 Task: Assign in the project CodeScape the issue 'Create a new chatbot for customer support' to the sprint 'Error Handling Sprint'. Assign in the project CodeScape the issue 'Implement a new cybersecurity system for an organization's IT infrastructure' to the sprint 'Error Handling Sprint'. Assign in the project CodeScape the issue 'Upgrade and migrate company servers to a cloud-based solution' to the sprint 'Error Handling Sprint'. Assign in the project CodeScape the issue 'Develop a new online marketplace for a specific industry' to the sprint 'Error Handling Sprint'
Action: Mouse moved to (180, 55)
Screenshot: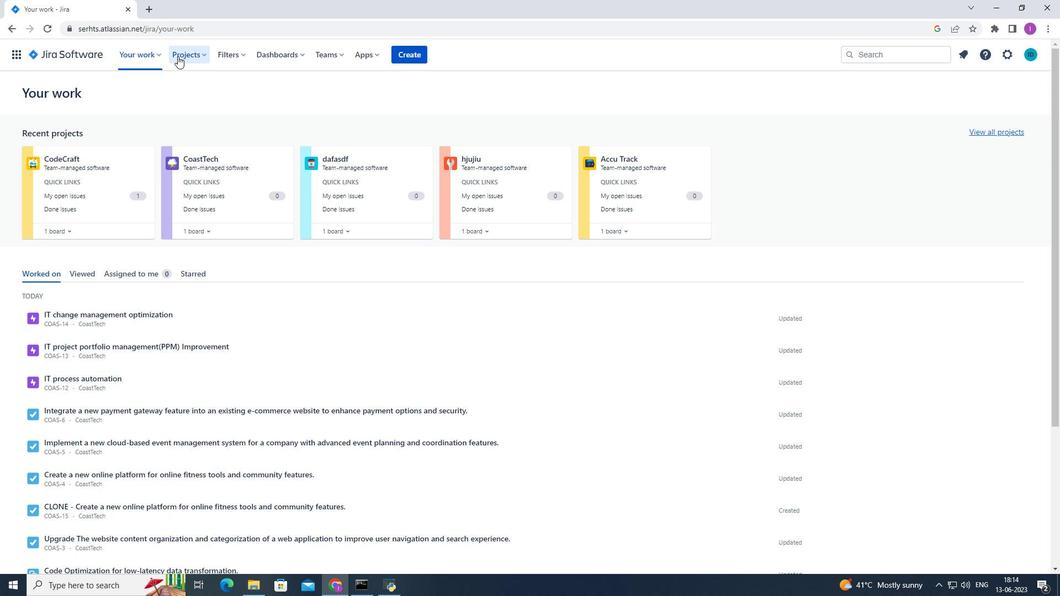 
Action: Mouse pressed left at (180, 55)
Screenshot: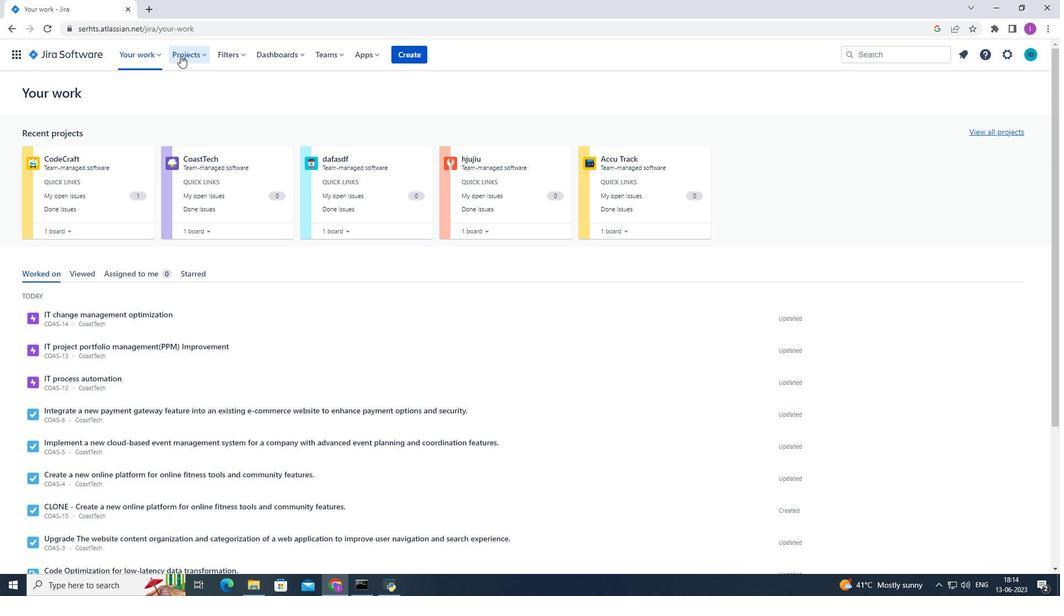 
Action: Mouse moved to (227, 92)
Screenshot: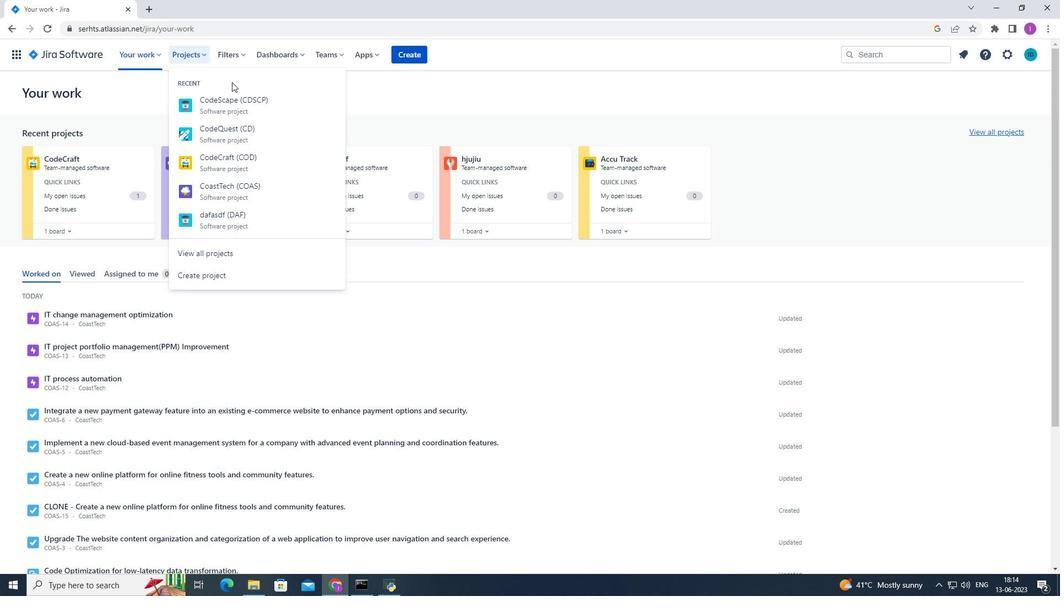 
Action: Mouse pressed left at (227, 92)
Screenshot: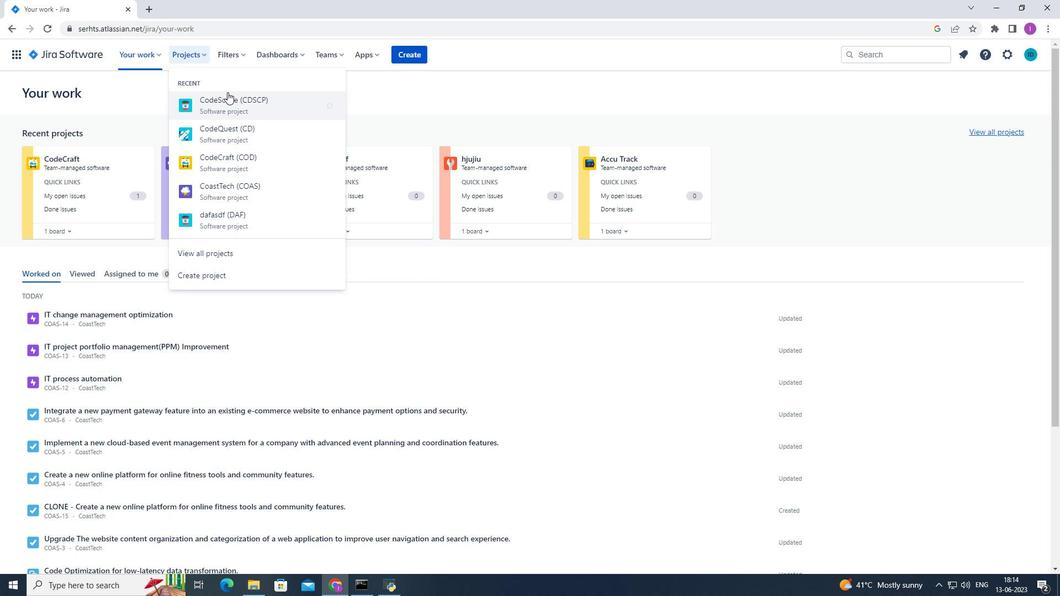 
Action: Mouse moved to (53, 161)
Screenshot: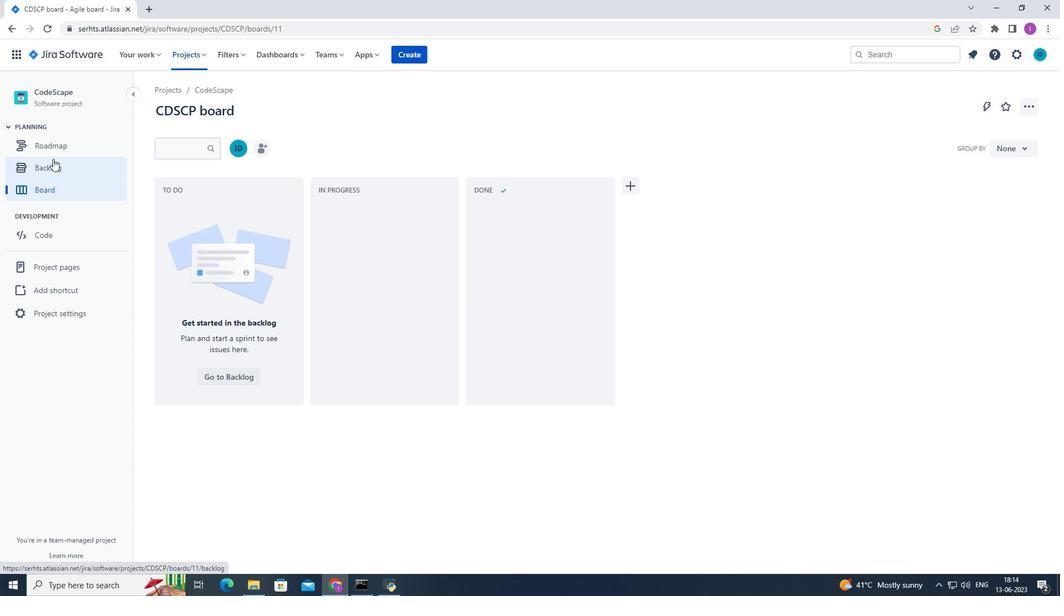 
Action: Mouse pressed left at (53, 161)
Screenshot: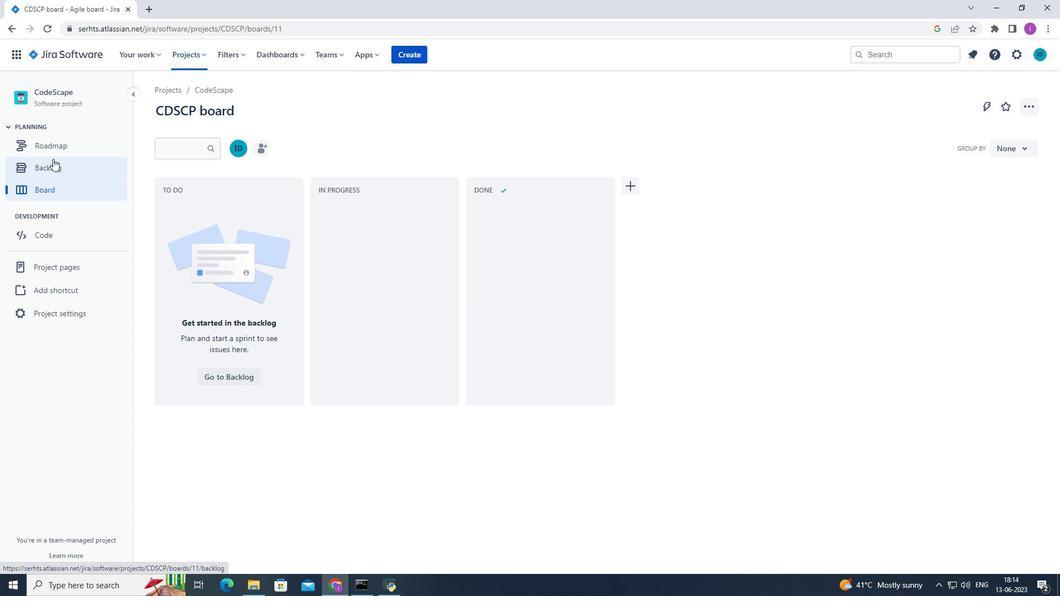
Action: Mouse moved to (423, 429)
Screenshot: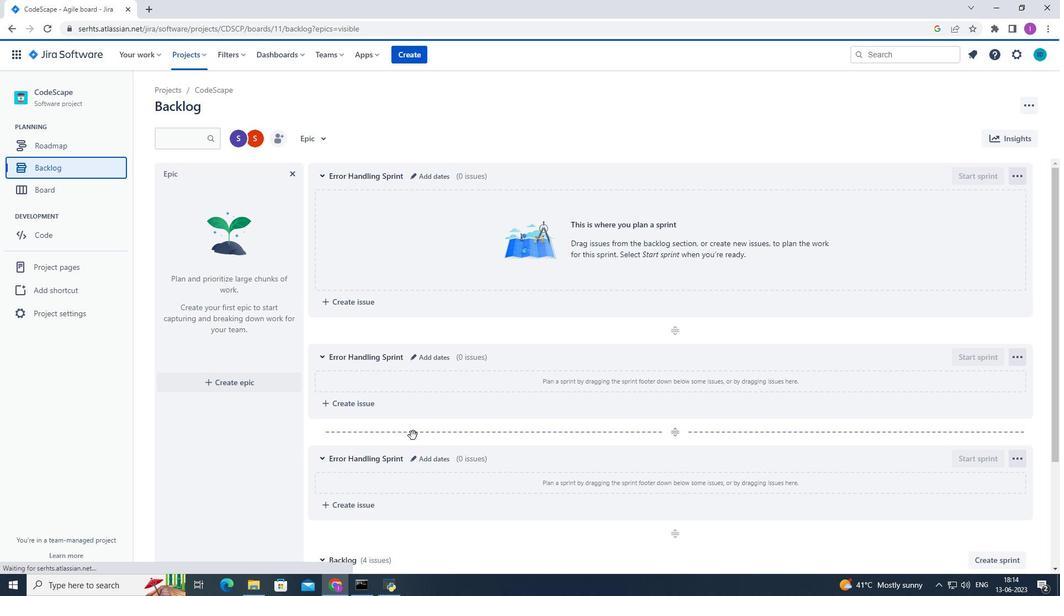 
Action: Mouse scrolled (423, 428) with delta (0, 0)
Screenshot: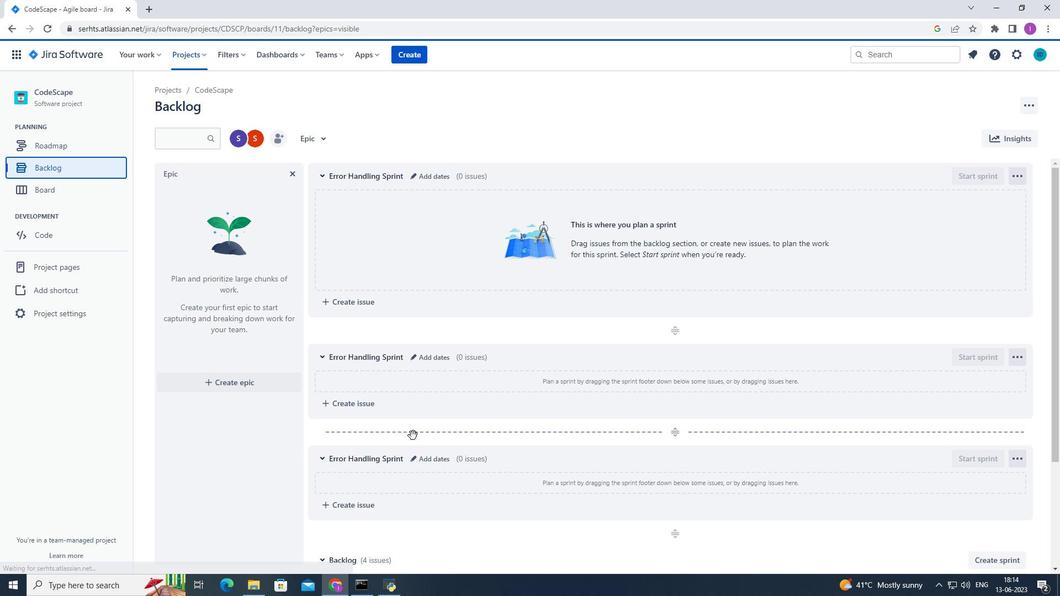 
Action: Mouse scrolled (423, 428) with delta (0, 0)
Screenshot: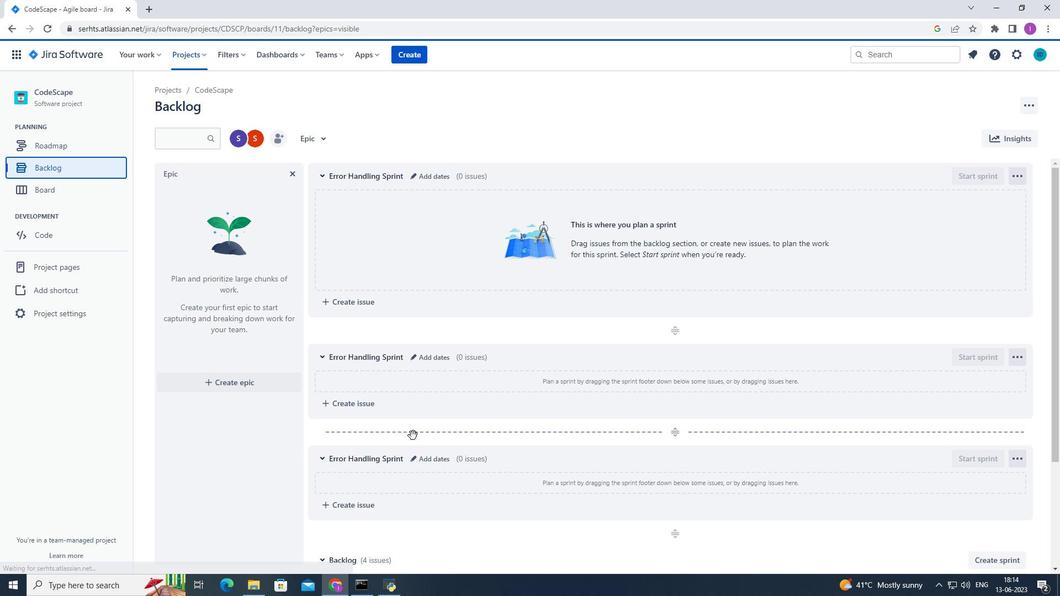 
Action: Mouse moved to (424, 428)
Screenshot: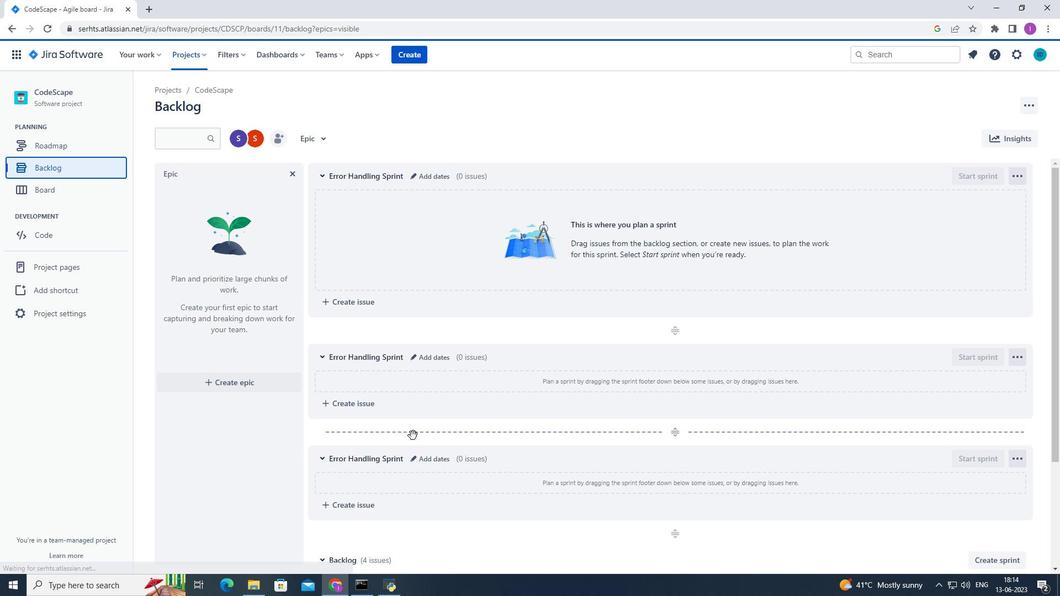
Action: Mouse scrolled (423, 428) with delta (0, 0)
Screenshot: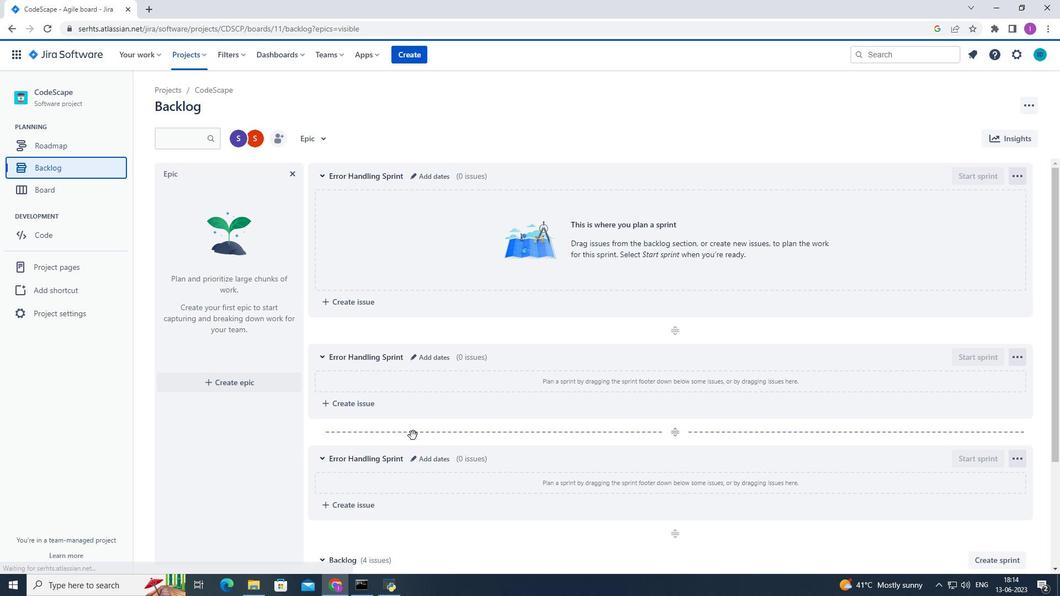 
Action: Mouse moved to (424, 428)
Screenshot: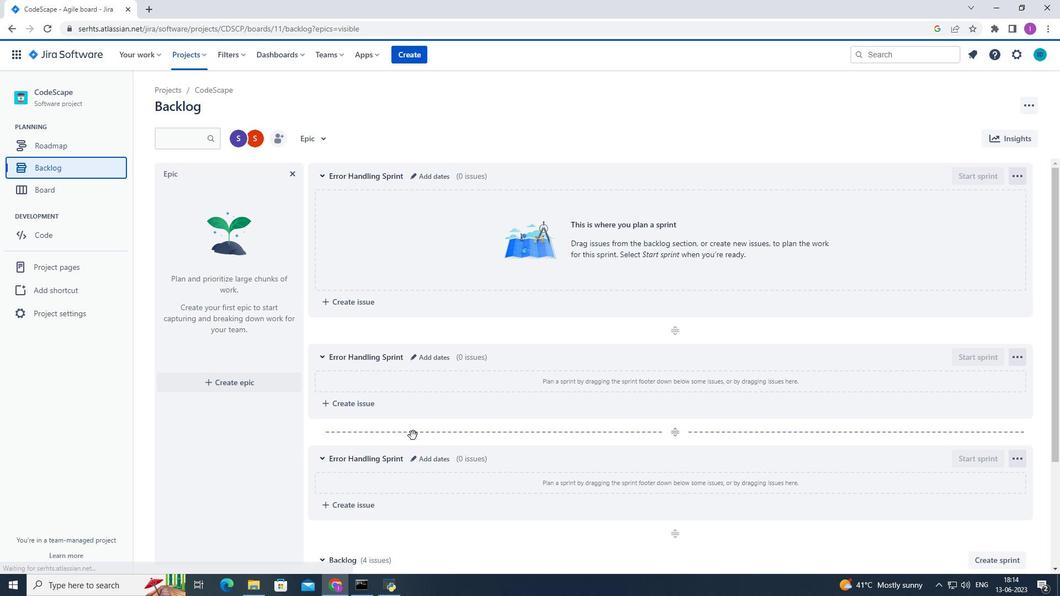 
Action: Mouse scrolled (423, 428) with delta (0, 0)
Screenshot: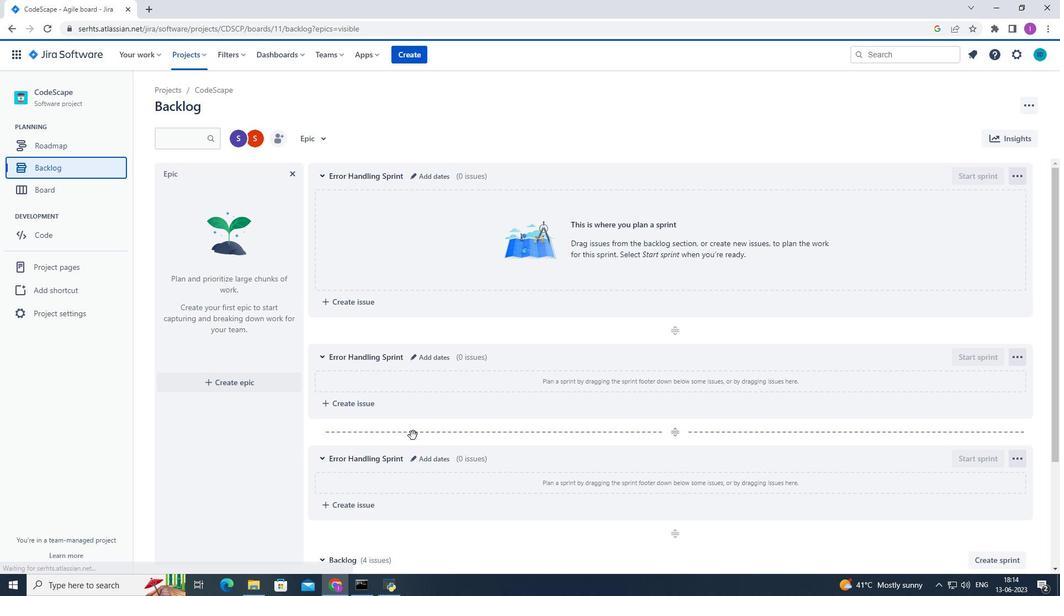 
Action: Mouse moved to (432, 427)
Screenshot: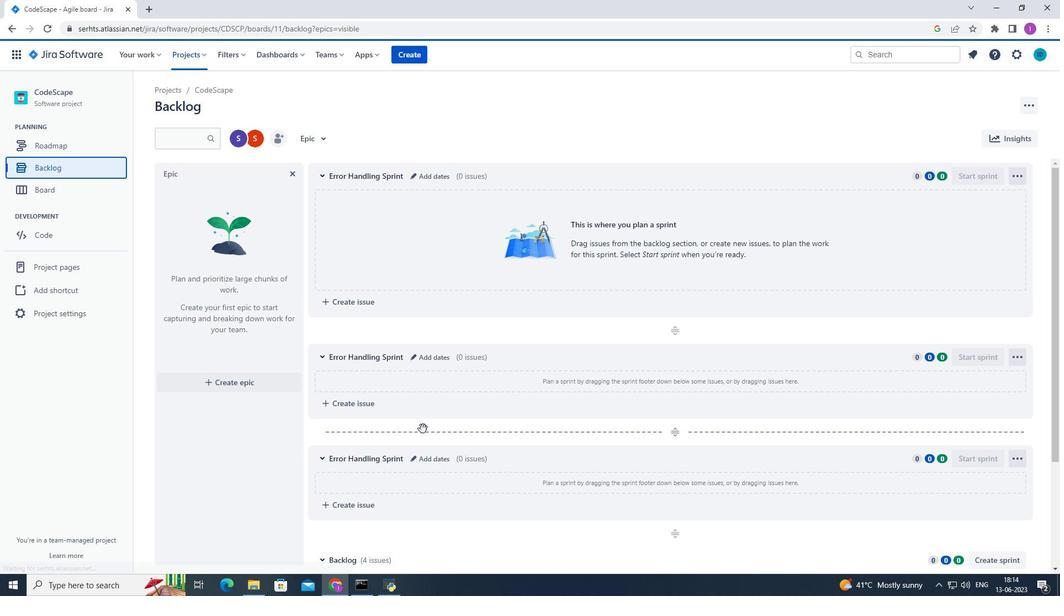 
Action: Mouse scrolled (425, 428) with delta (0, 0)
Screenshot: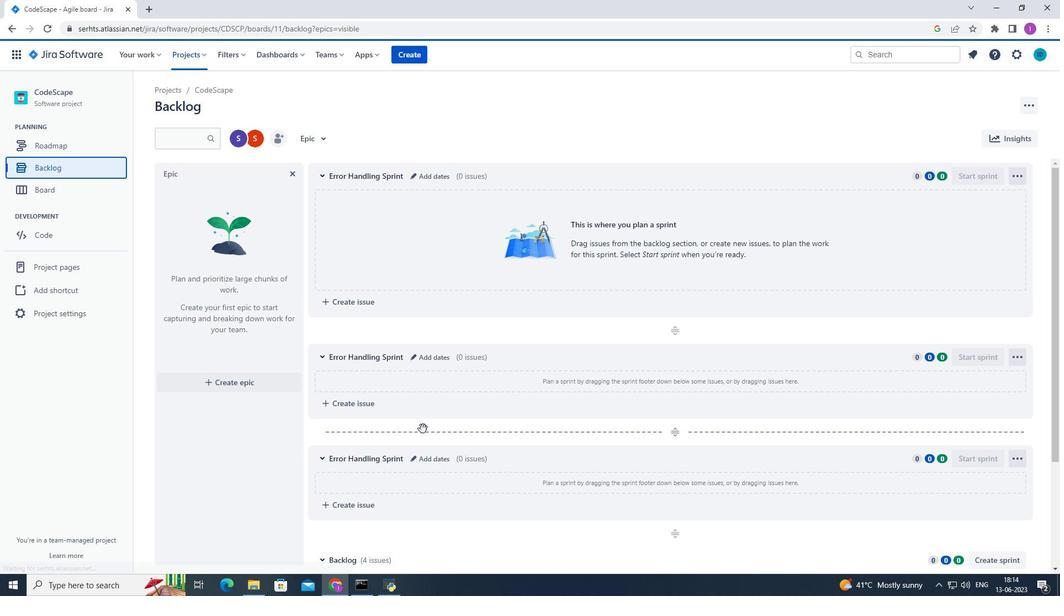 
Action: Mouse moved to (535, 432)
Screenshot: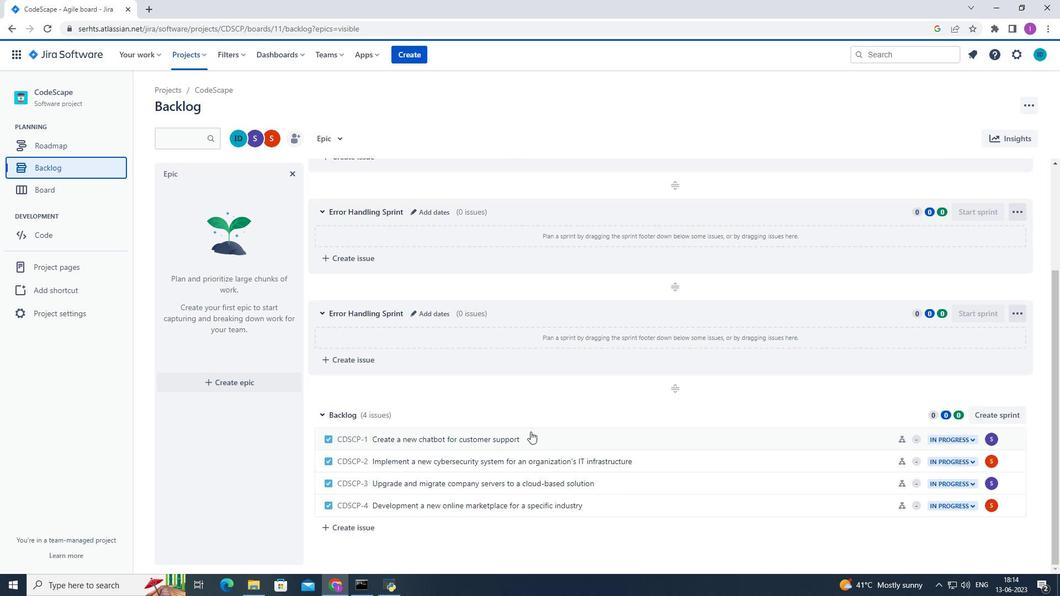 
Action: Mouse scrolled (535, 431) with delta (0, 0)
Screenshot: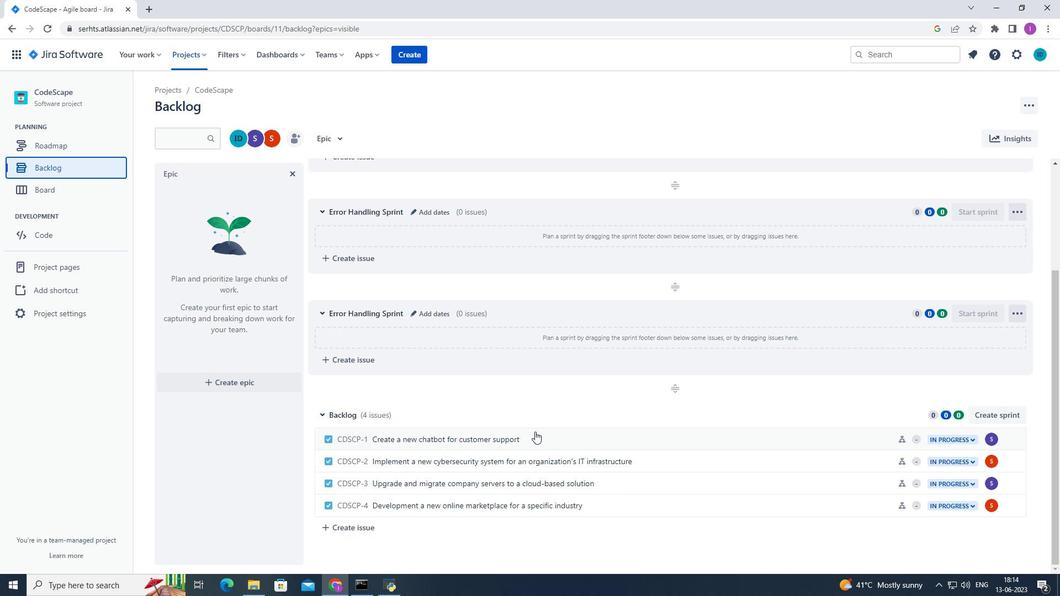 
Action: Mouse scrolled (535, 431) with delta (0, 0)
Screenshot: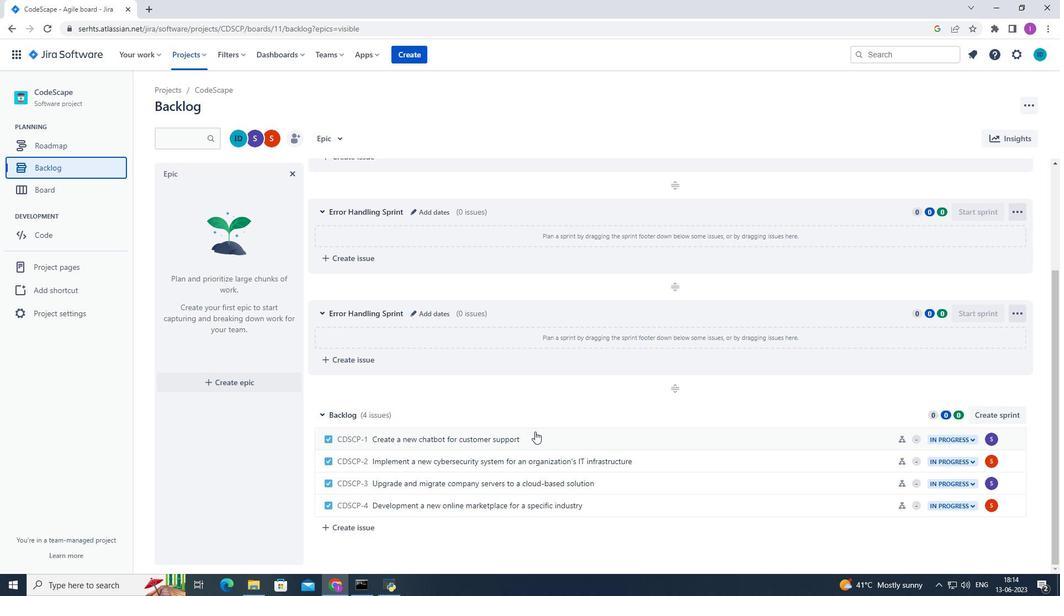 
Action: Mouse scrolled (535, 431) with delta (0, 0)
Screenshot: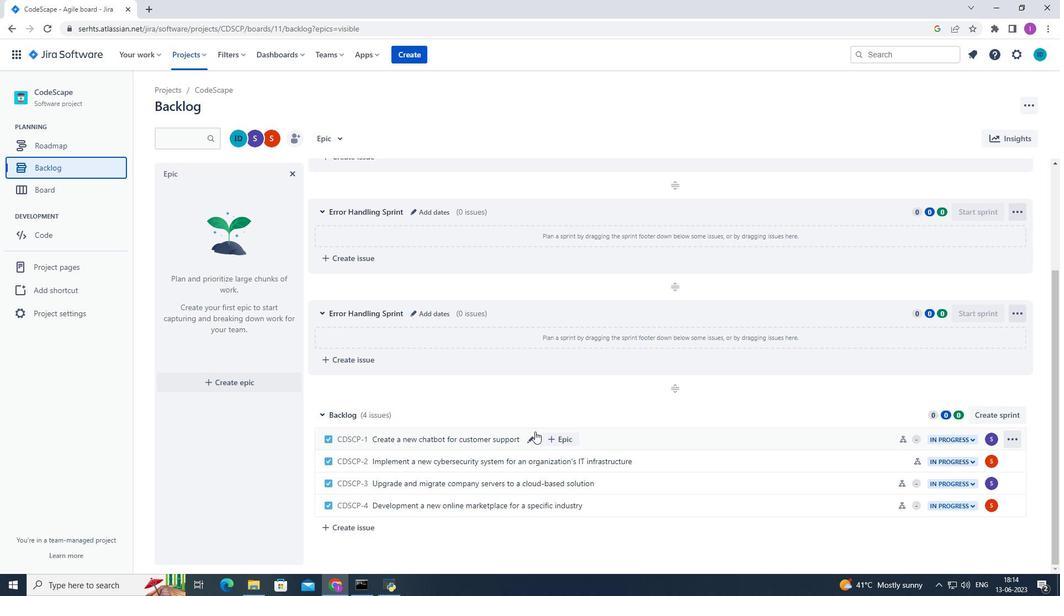 
Action: Mouse moved to (794, 436)
Screenshot: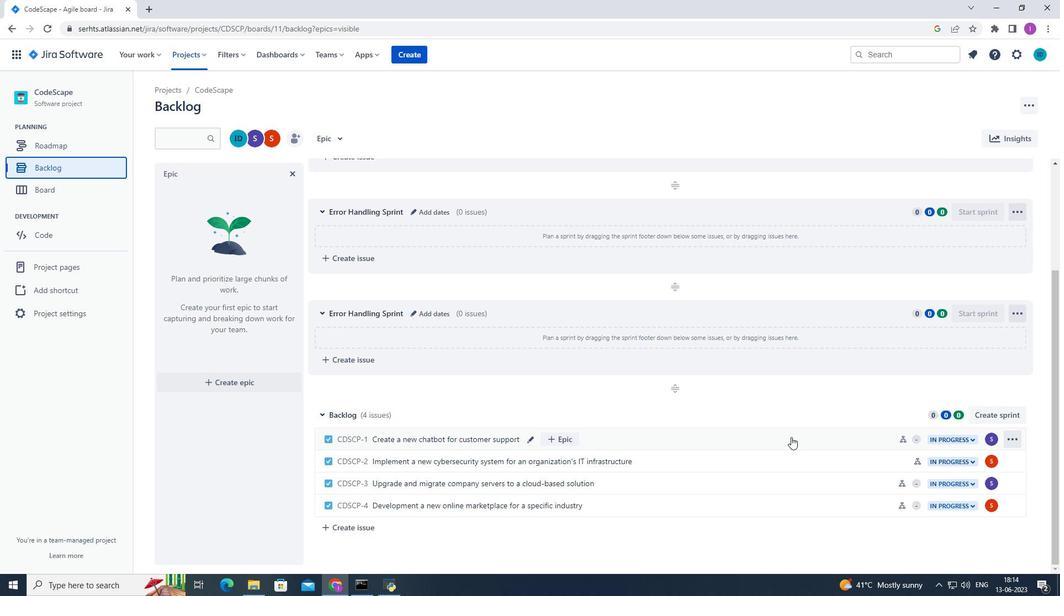 
Action: Mouse pressed left at (794, 436)
Screenshot: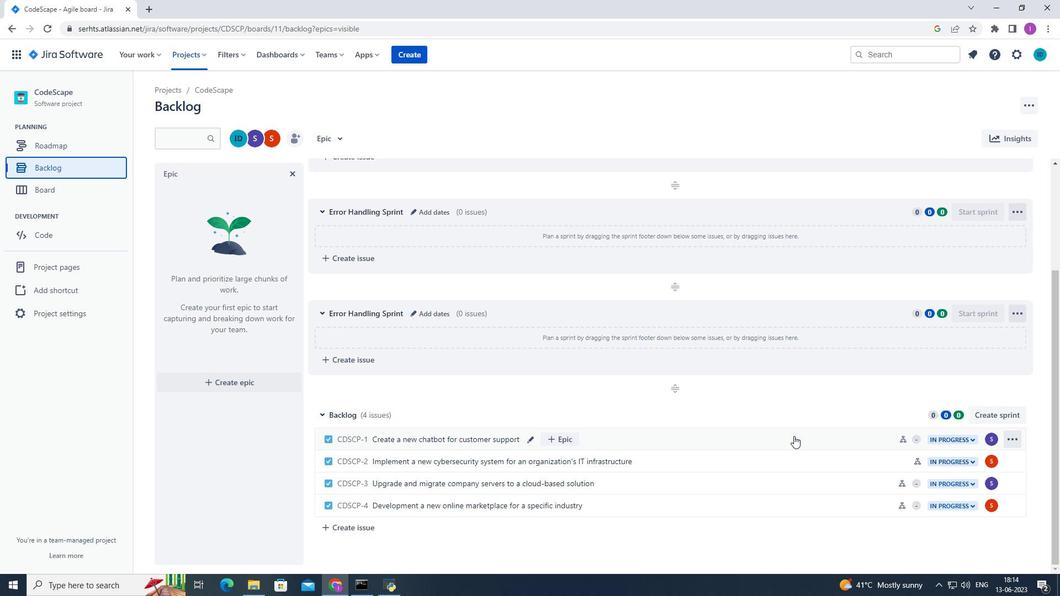 
Action: Mouse moved to (1040, 173)
Screenshot: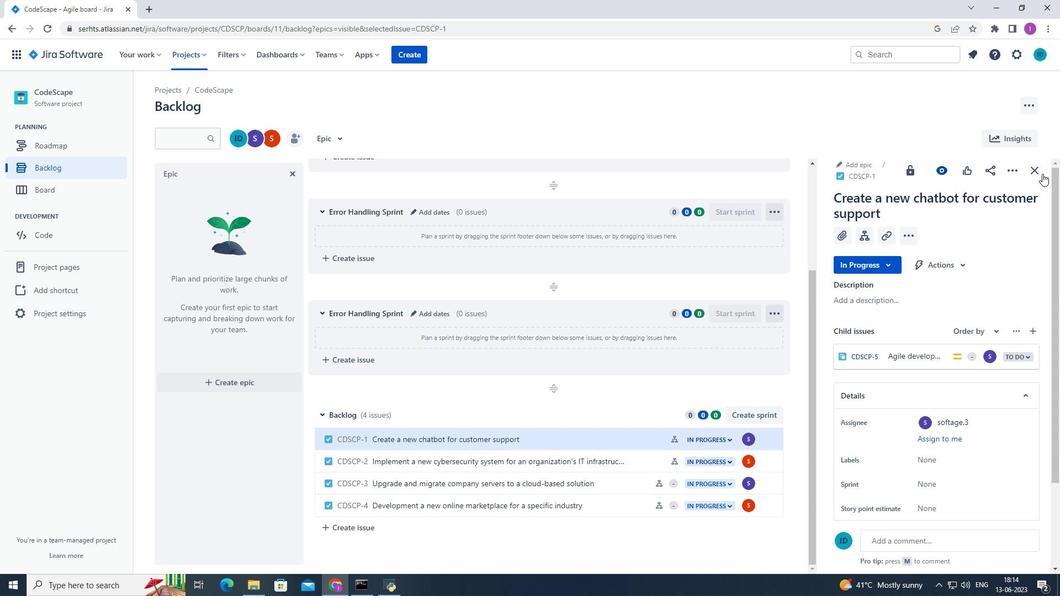
Action: Mouse pressed left at (1040, 173)
Screenshot: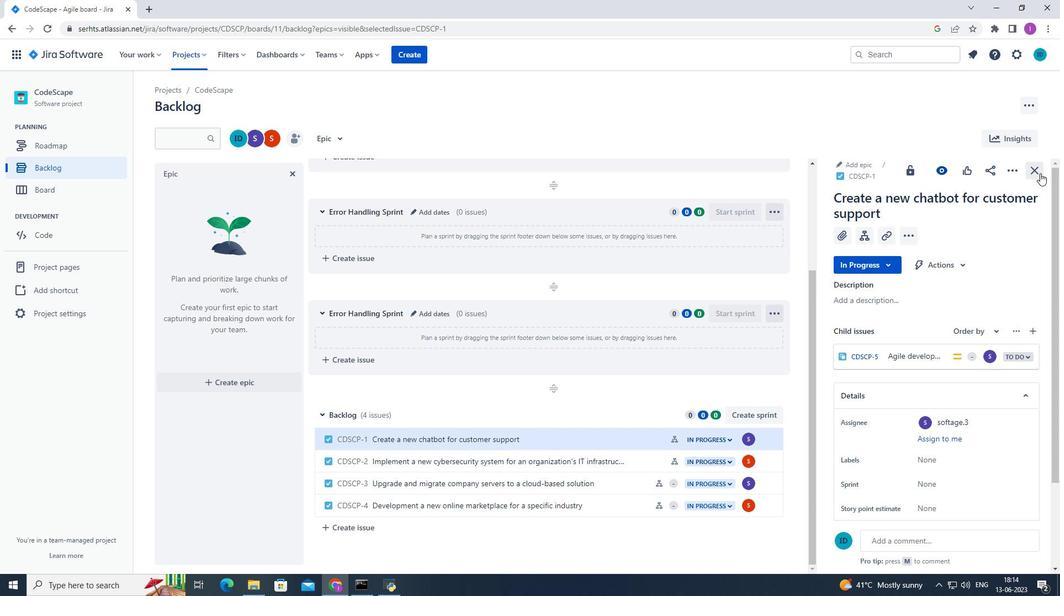 
Action: Mouse moved to (1017, 438)
Screenshot: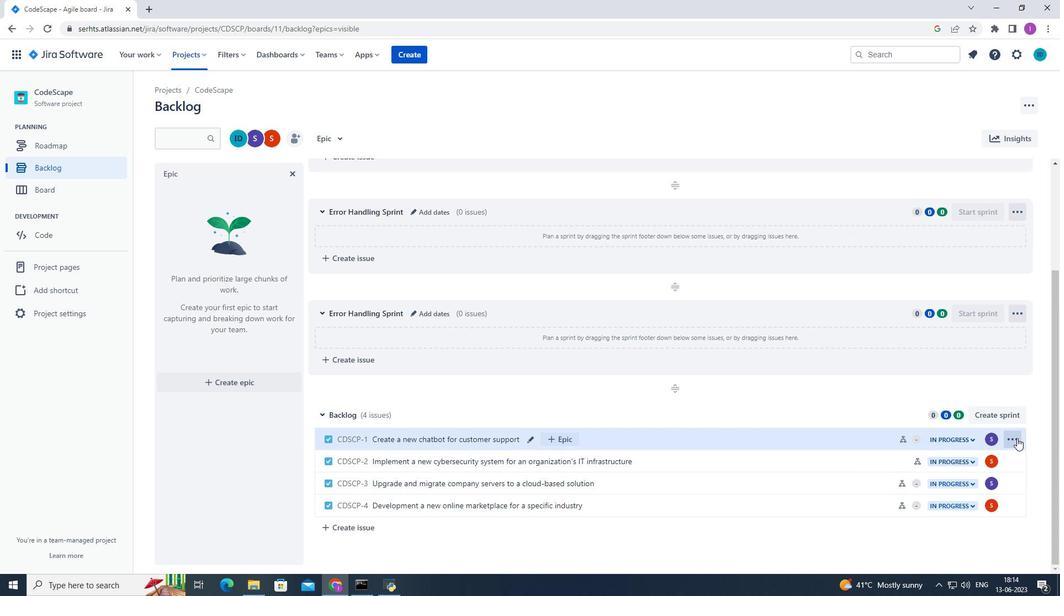
Action: Mouse pressed left at (1017, 438)
Screenshot: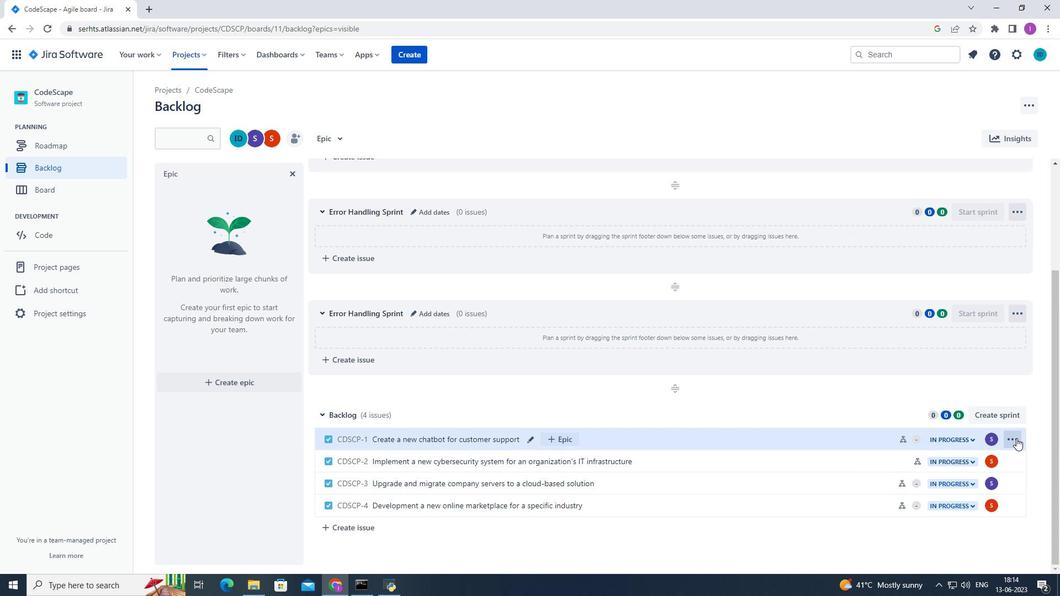 
Action: Mouse moved to (982, 343)
Screenshot: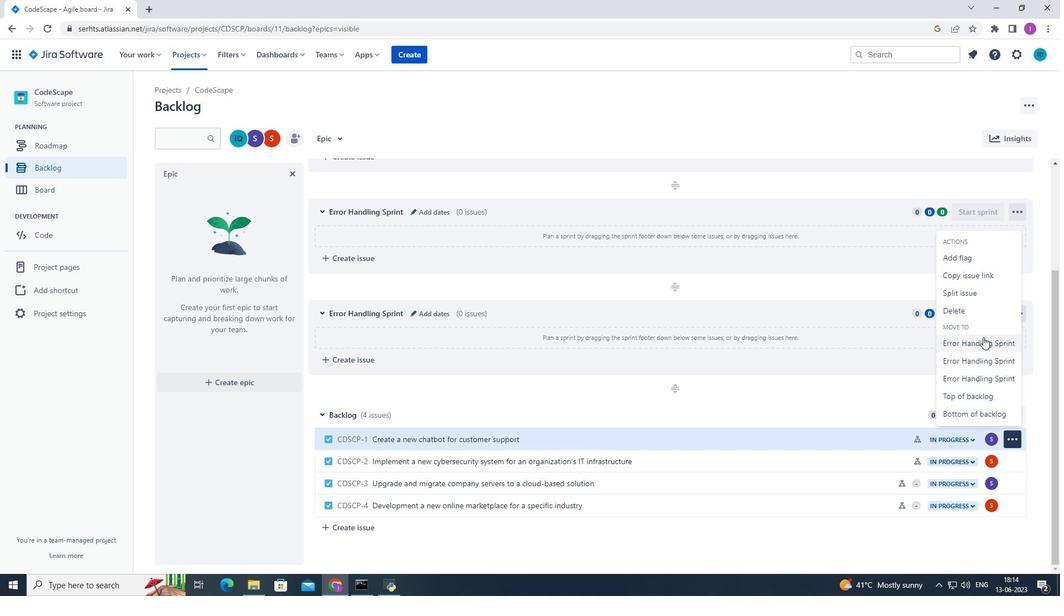 
Action: Mouse pressed left at (982, 343)
Screenshot: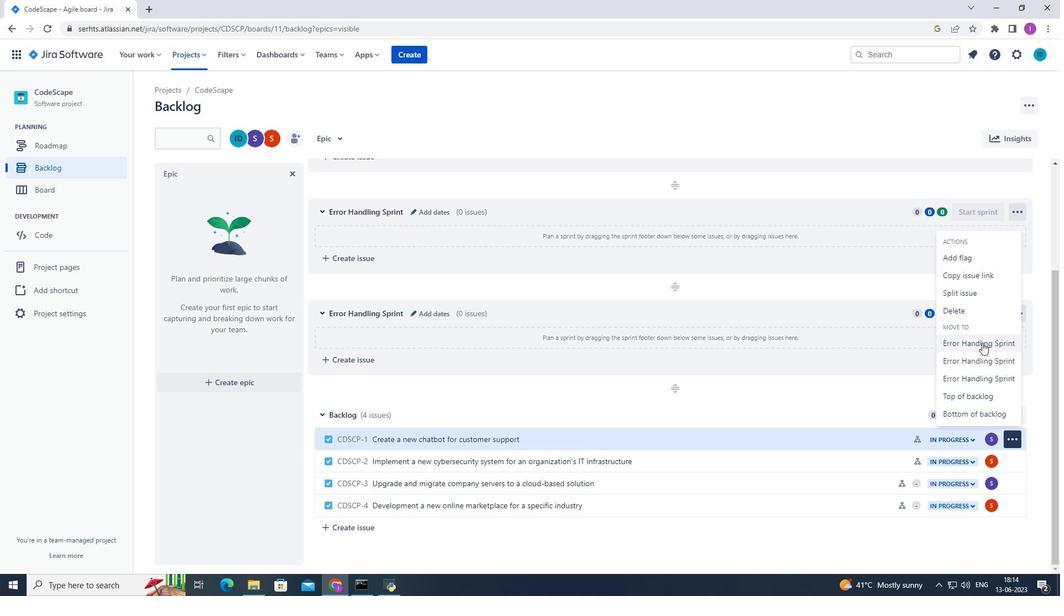 
Action: Mouse moved to (1012, 461)
Screenshot: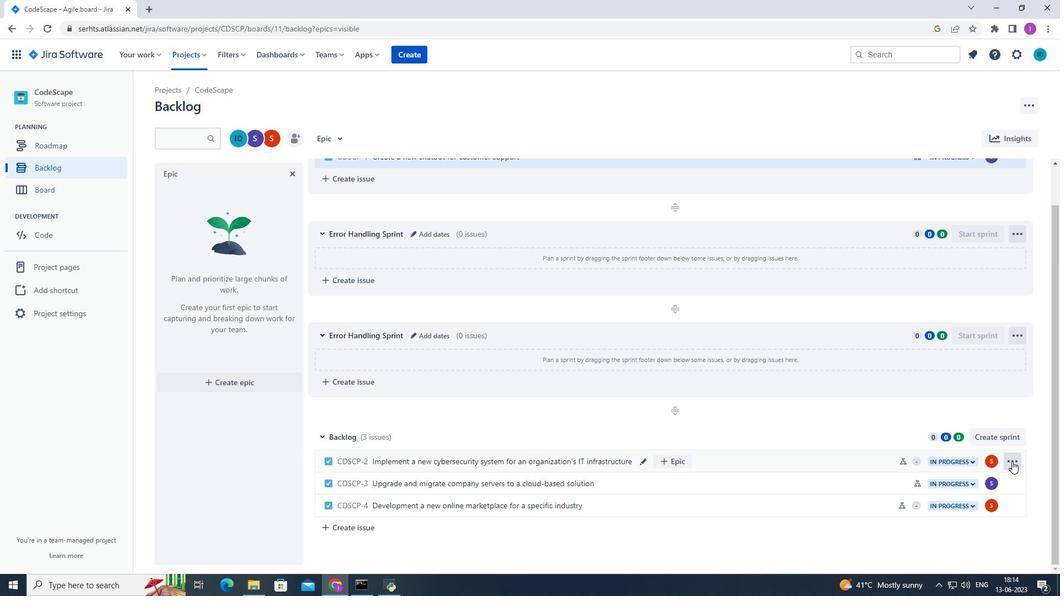 
Action: Mouse pressed left at (1012, 461)
Screenshot: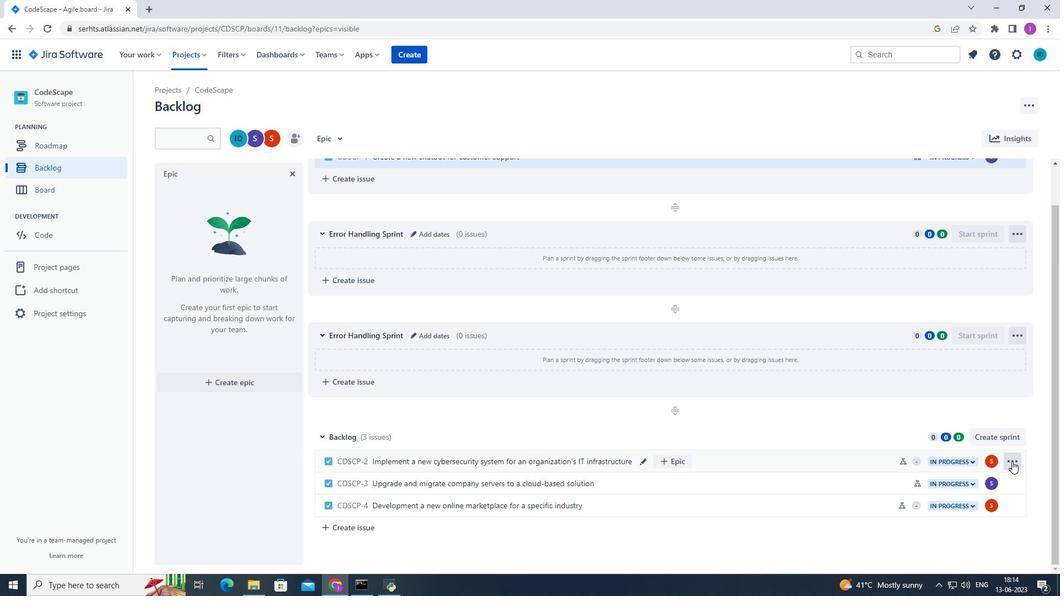 
Action: Mouse moved to (995, 387)
Screenshot: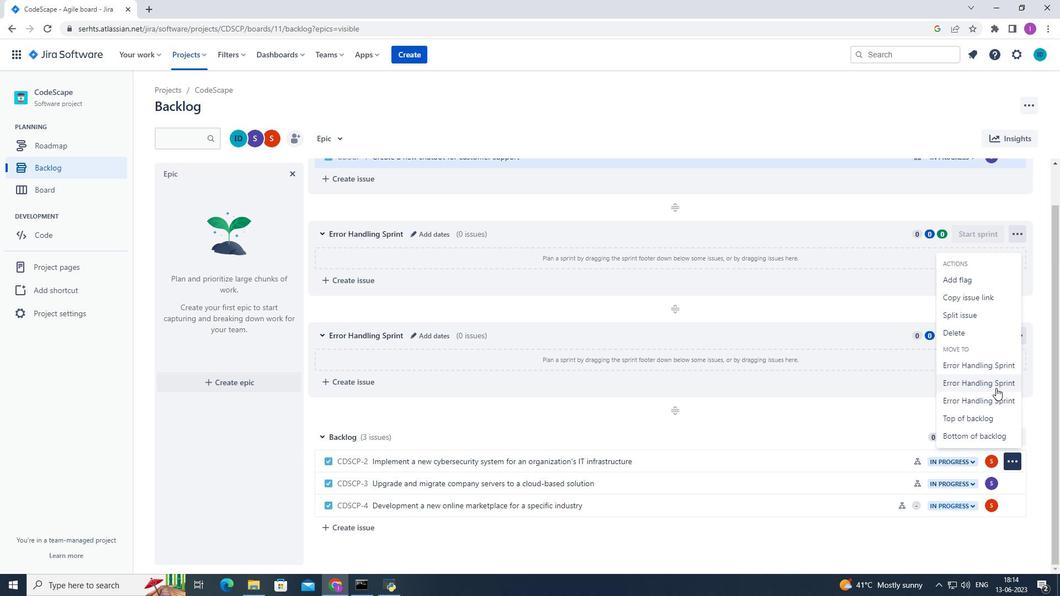 
Action: Mouse pressed left at (995, 387)
Screenshot: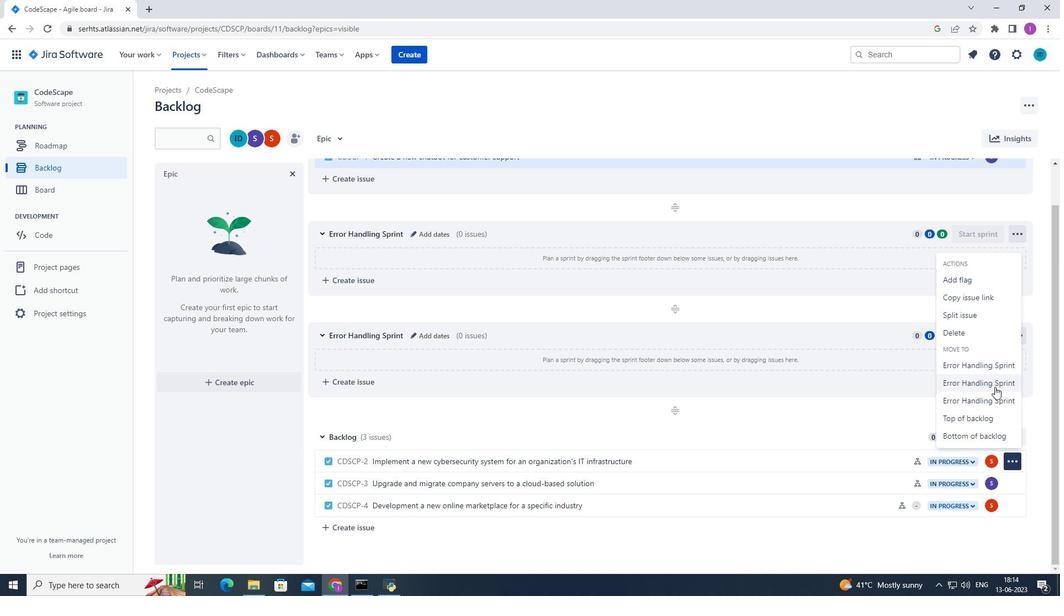 
Action: Mouse moved to (1010, 483)
Screenshot: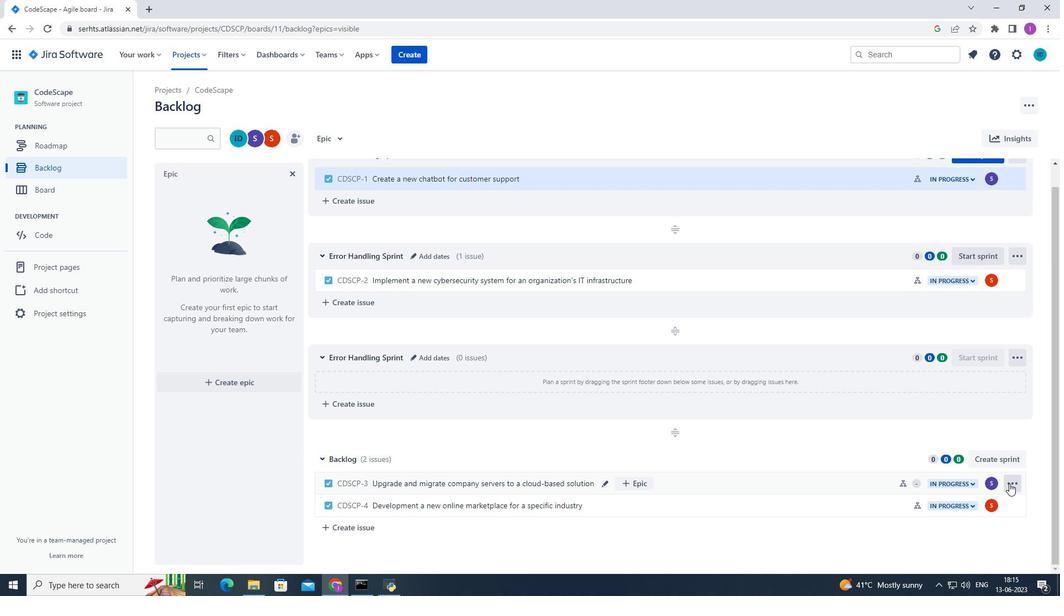 
Action: Mouse pressed left at (1010, 483)
Screenshot: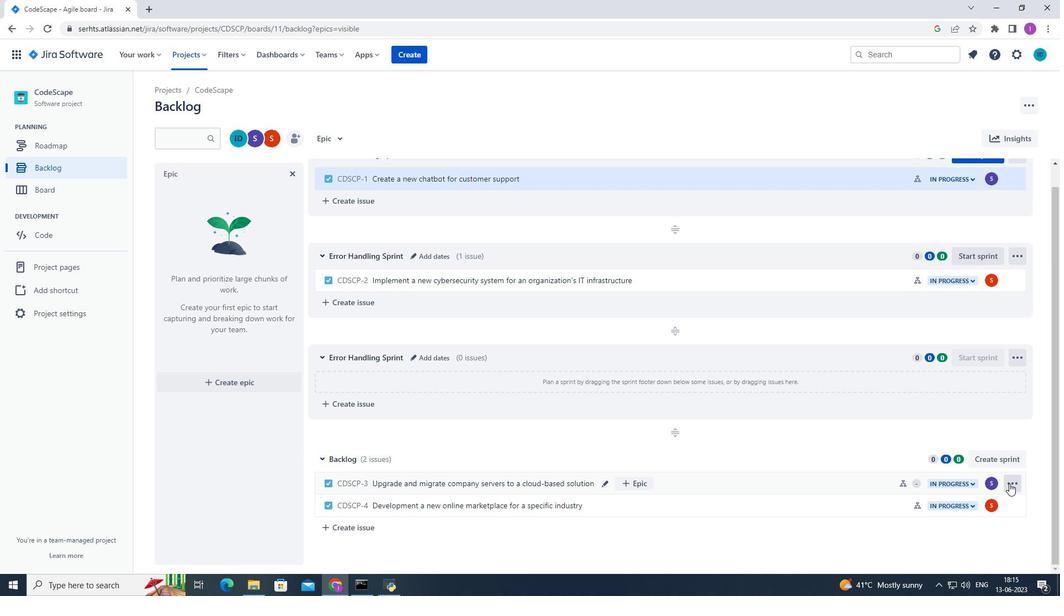 
Action: Mouse moved to (989, 423)
Screenshot: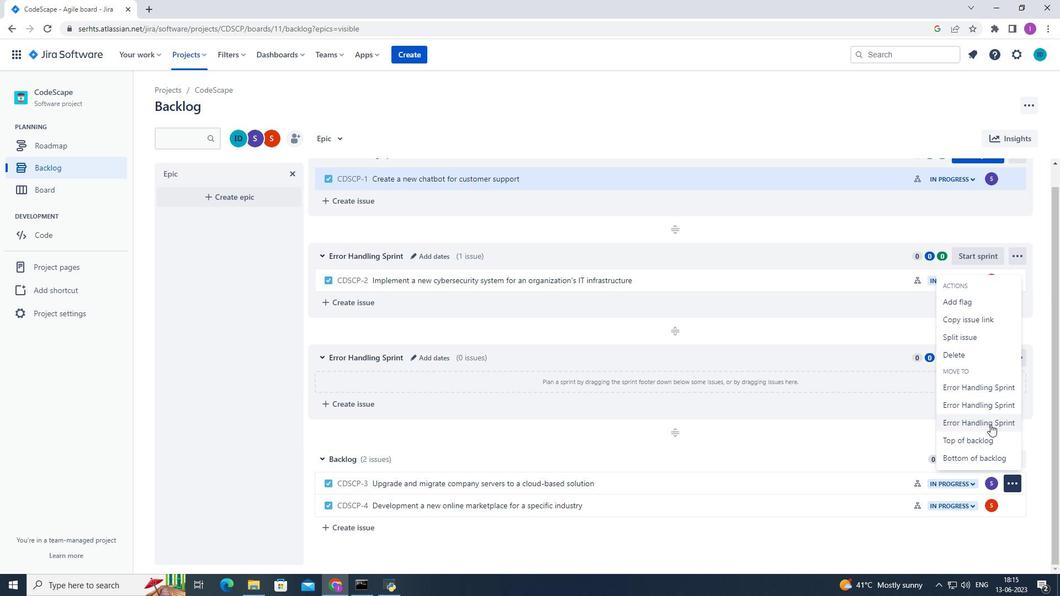 
Action: Mouse pressed left at (989, 423)
Screenshot: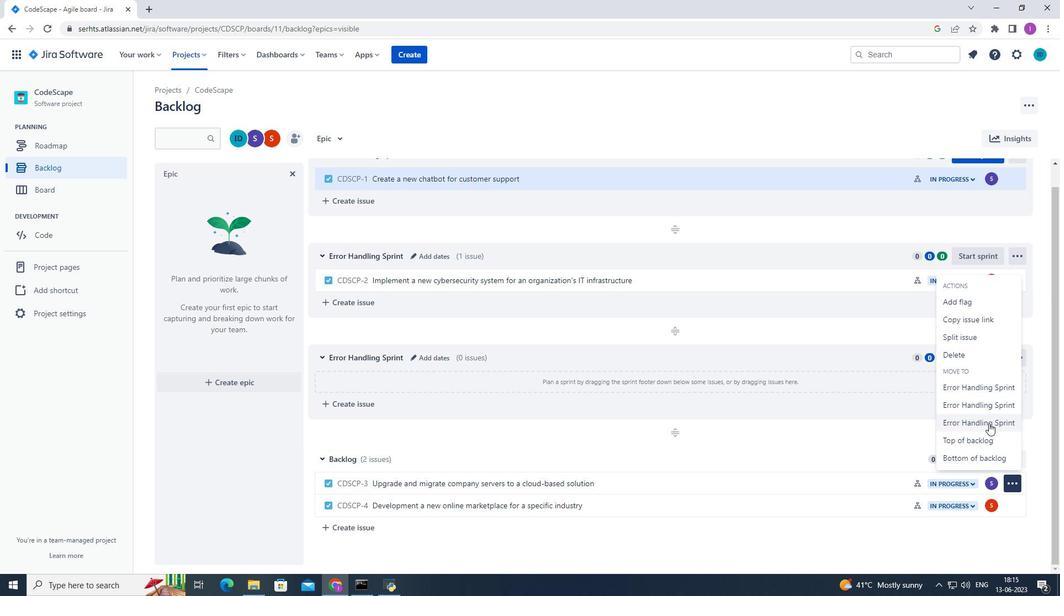 
Action: Mouse moved to (1010, 503)
Screenshot: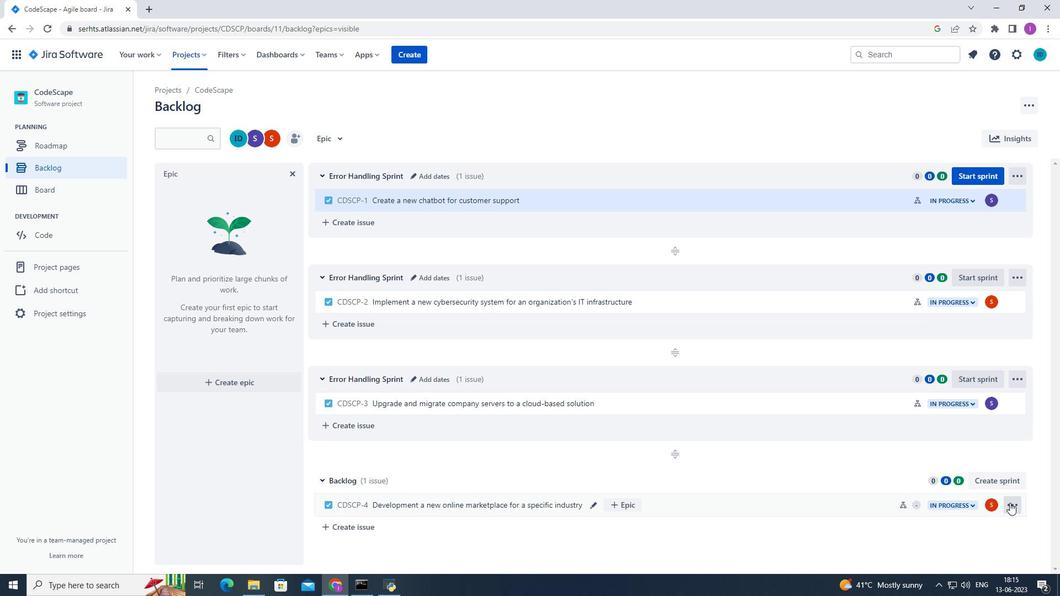 
Action: Mouse pressed left at (1010, 503)
Screenshot: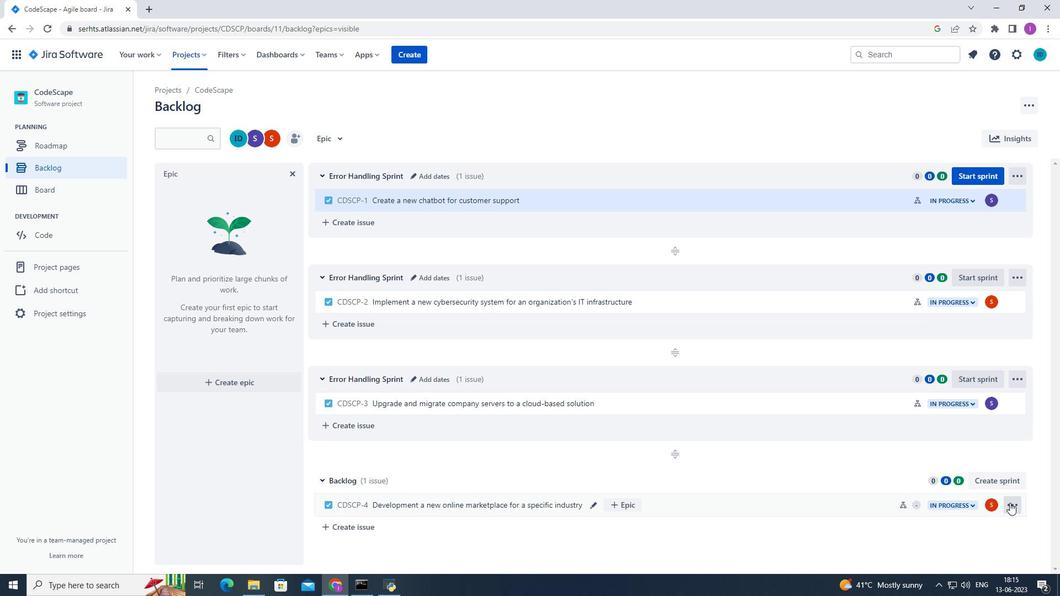 
Action: Mouse moved to (996, 445)
Screenshot: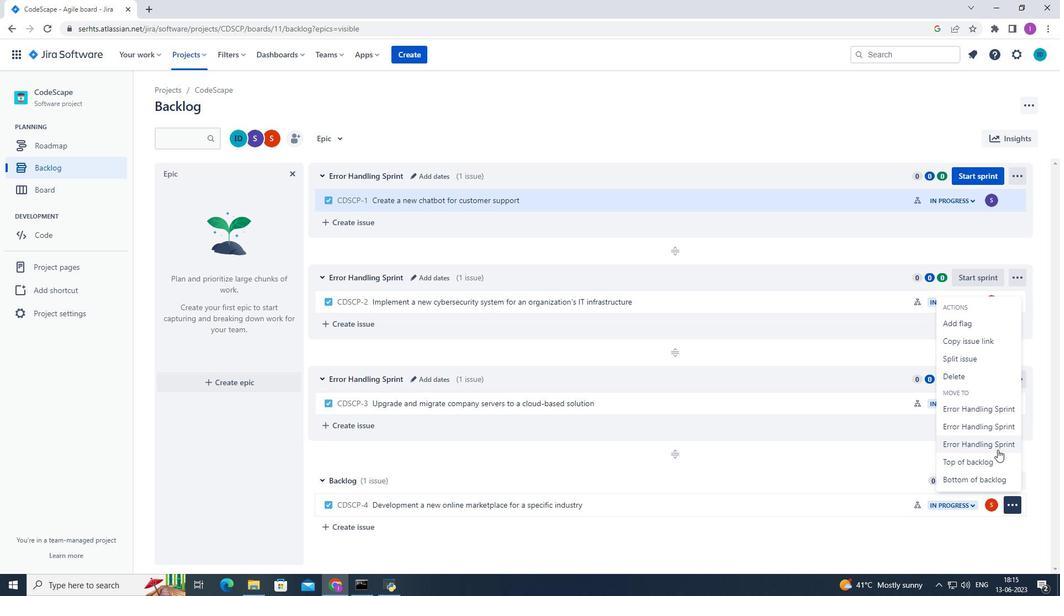 
Action: Mouse pressed left at (996, 445)
Screenshot: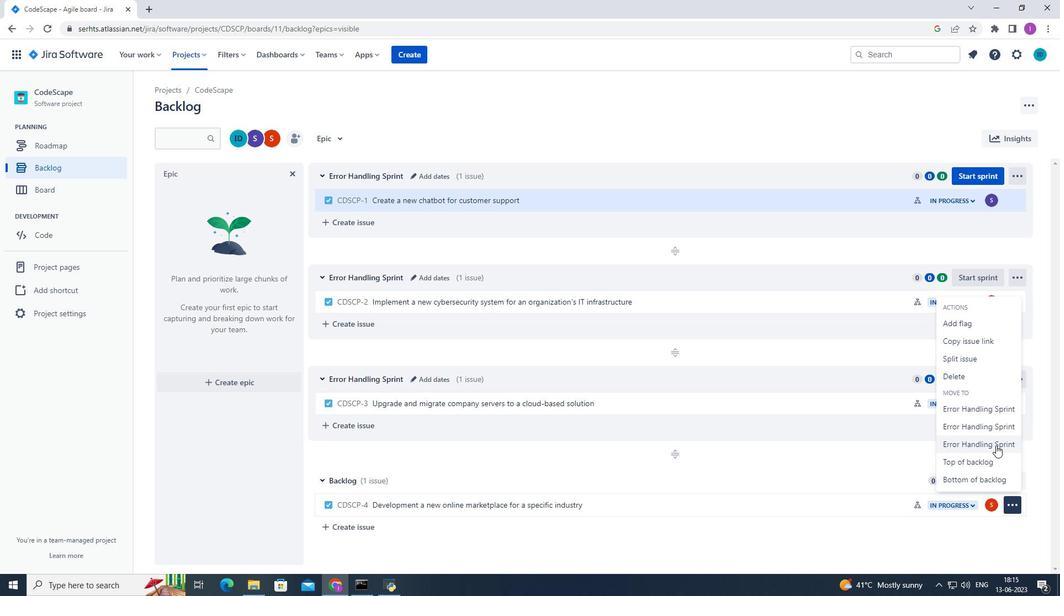 
Action: Mouse moved to (856, 515)
Screenshot: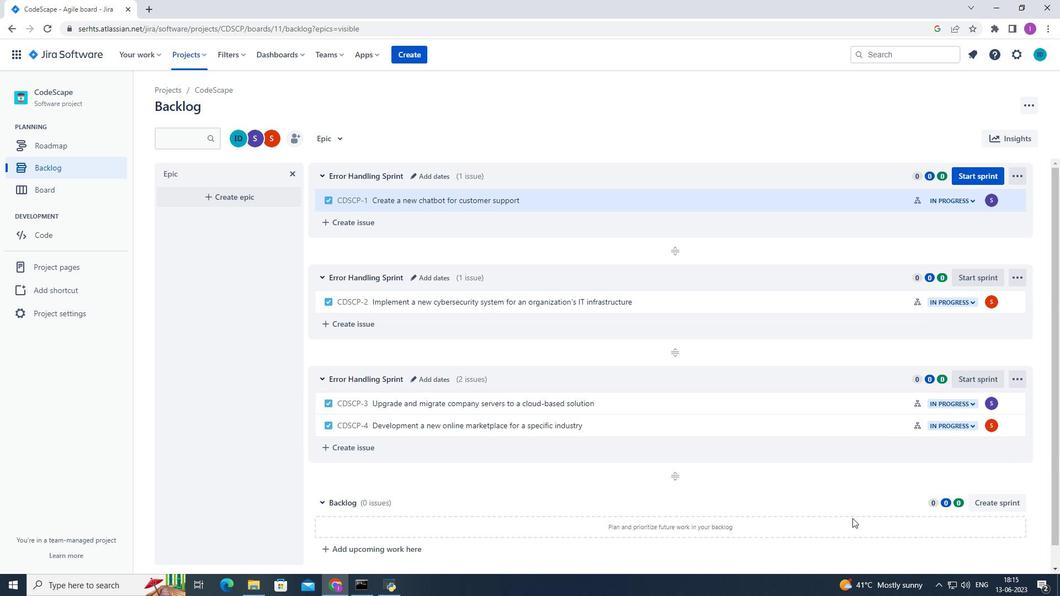 
Action: Mouse scrolled (856, 514) with delta (0, 0)
Screenshot: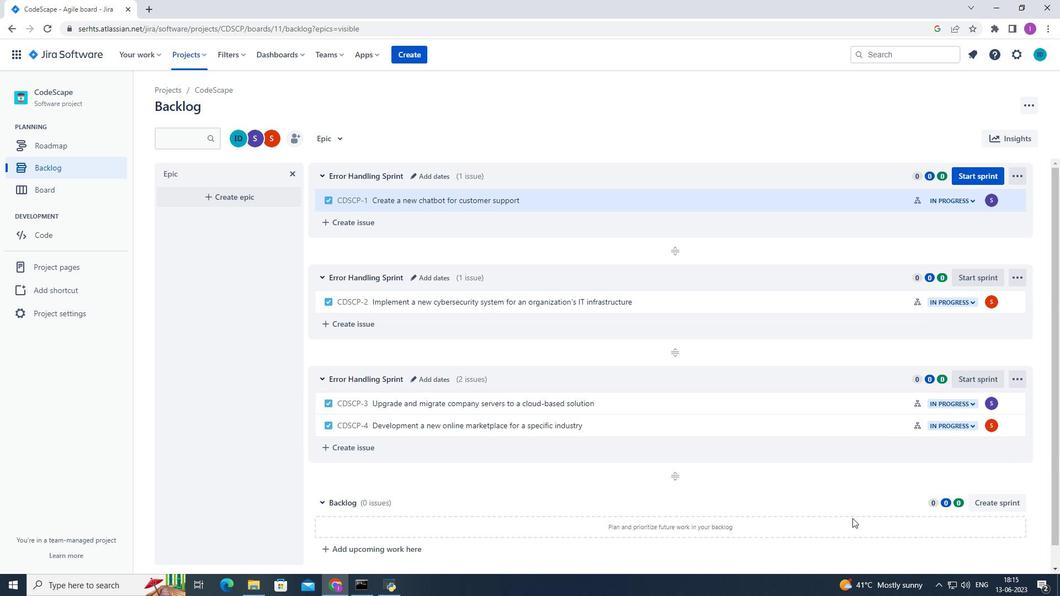 
Action: Mouse moved to (857, 514)
Screenshot: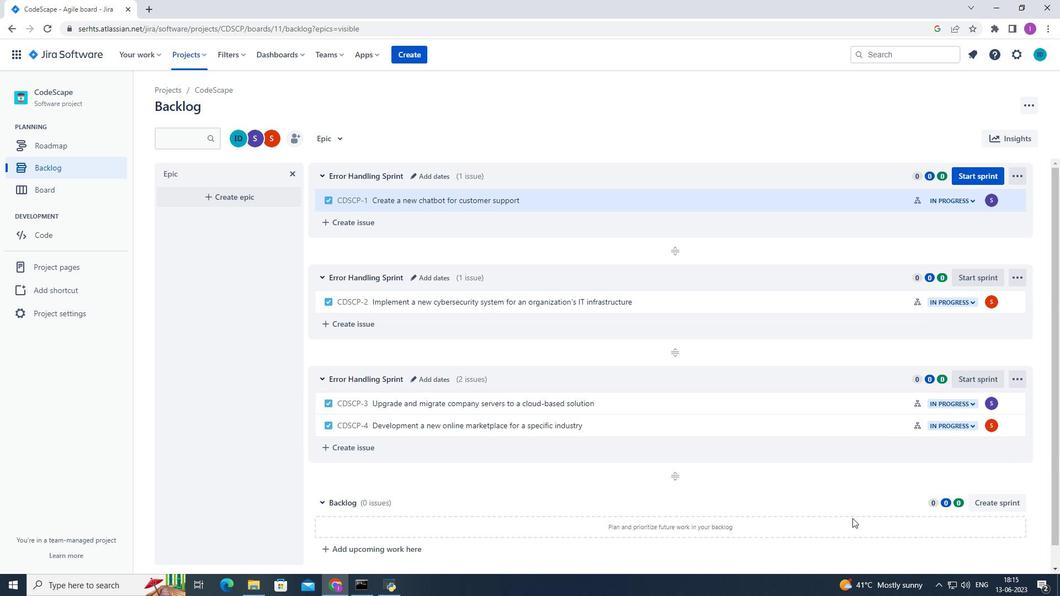 
Action: Mouse scrolled (857, 513) with delta (0, 0)
Screenshot: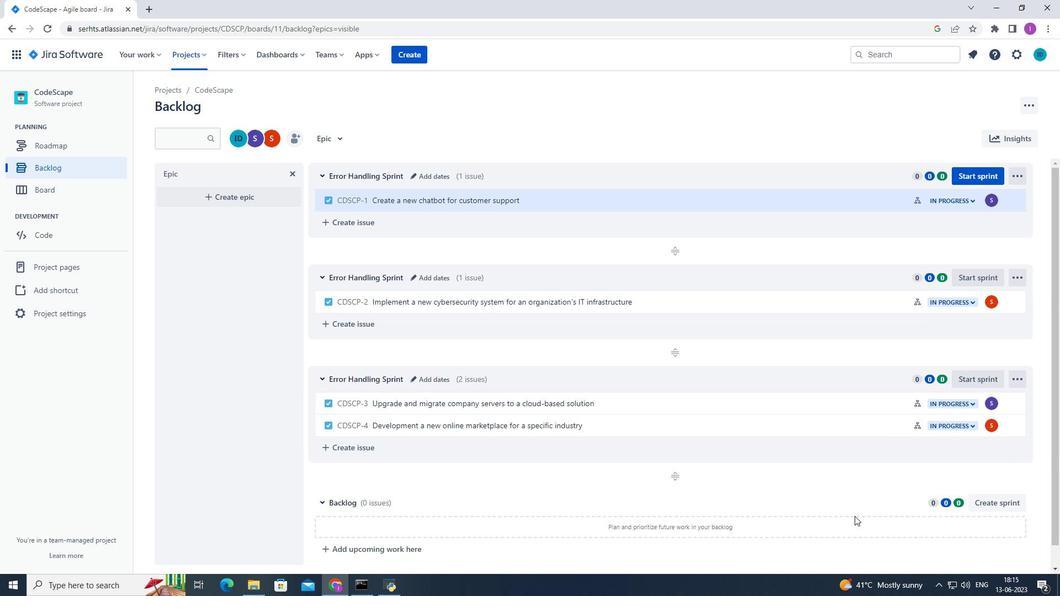 
Action: Mouse moved to (859, 513)
Screenshot: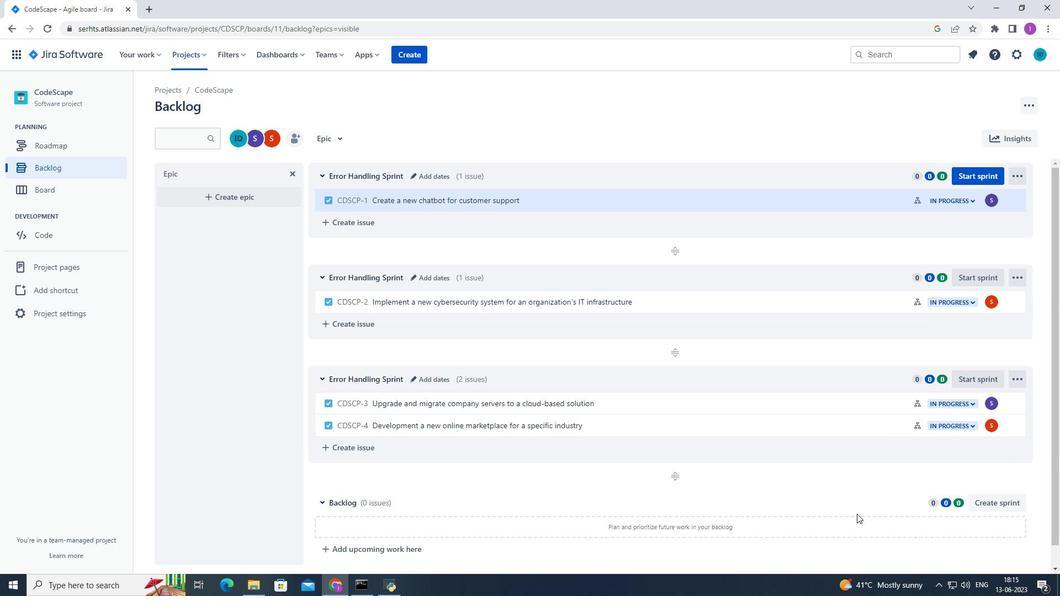 
Action: Mouse scrolled (859, 512) with delta (0, 0)
Screenshot: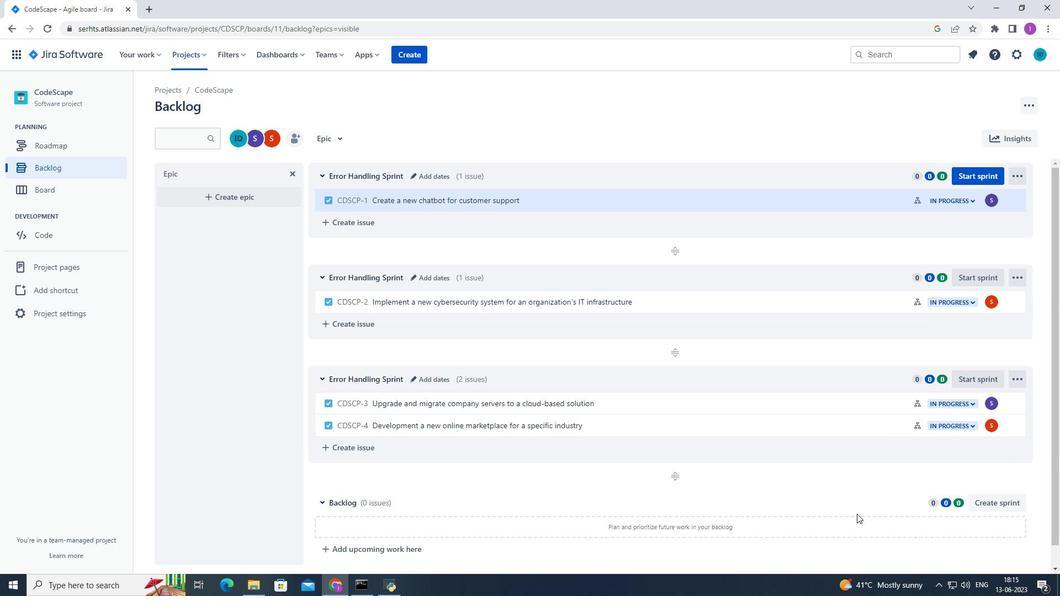 
Action: Mouse moved to (859, 512)
Screenshot: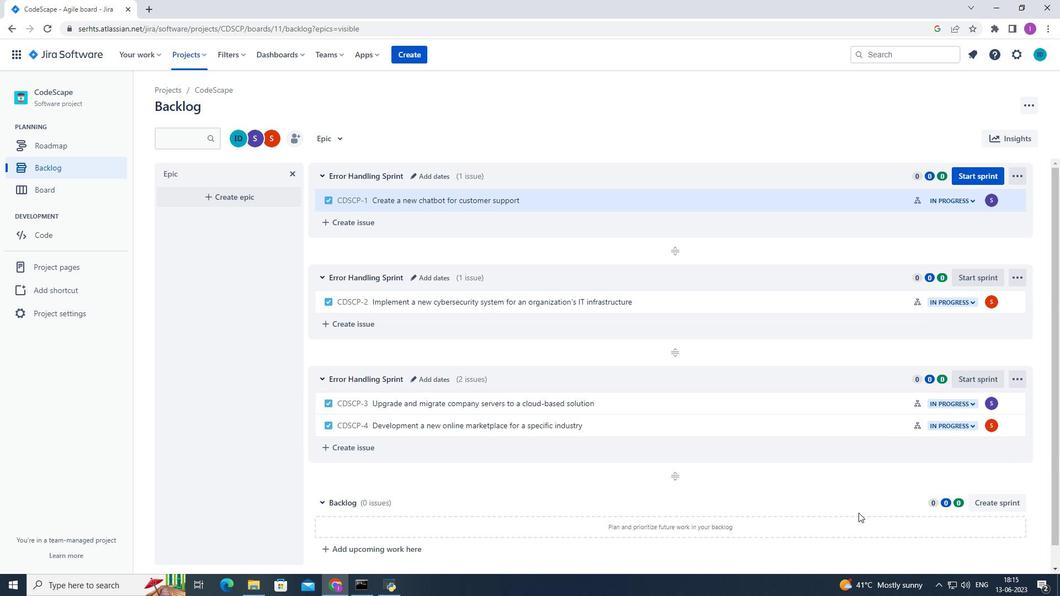 
Action: Mouse scrolled (859, 512) with delta (0, 0)
Screenshot: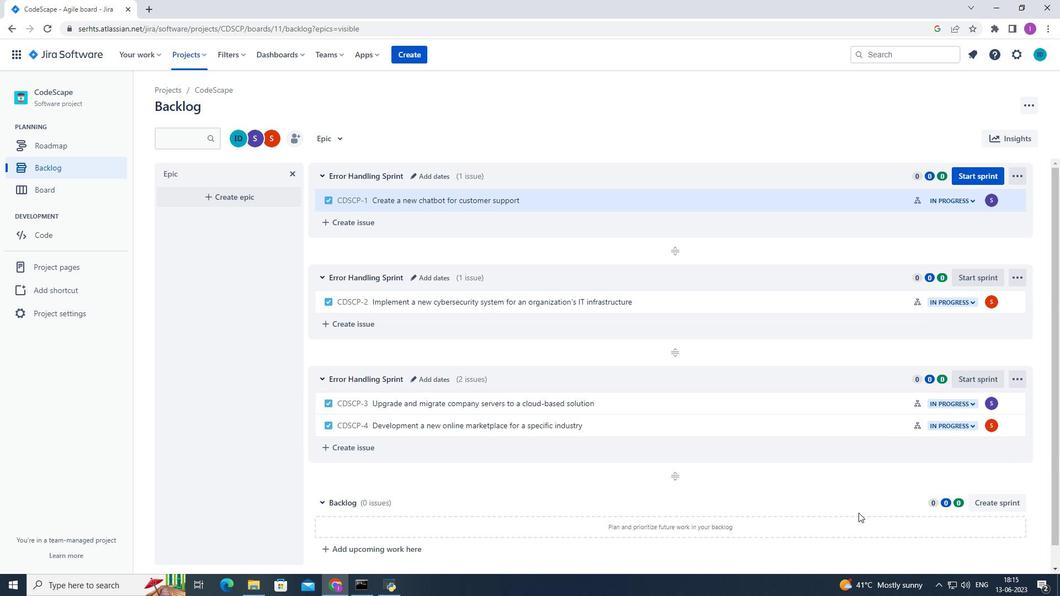 
Action: Mouse moved to (477, 361)
Screenshot: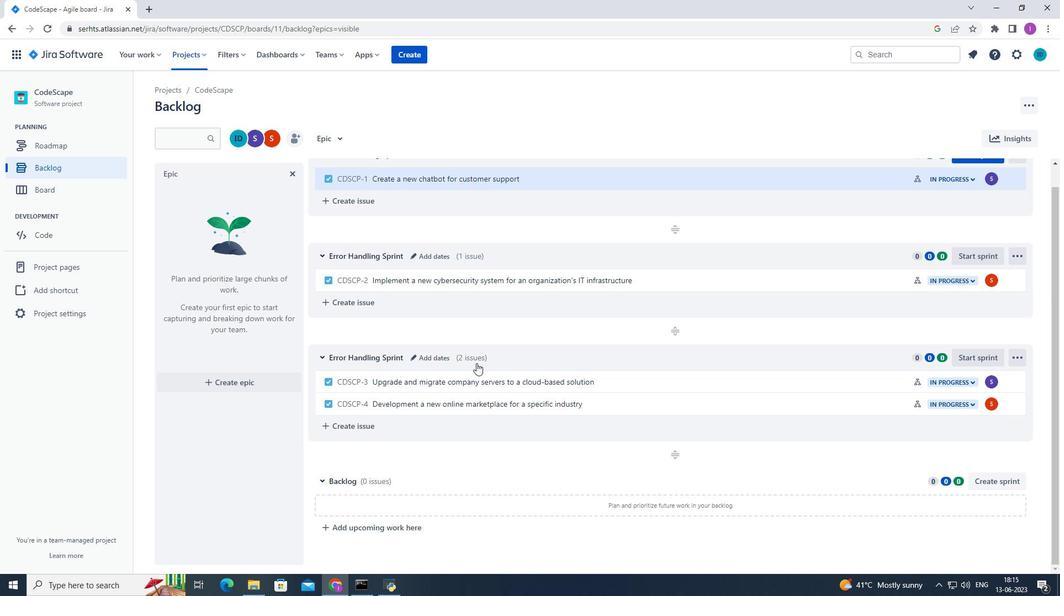 
